 Task: Make in the project Transpire an epic 'Distributed Denial of Service (DDoS) Mitigation'.
Action: Mouse moved to (180, 48)
Screenshot: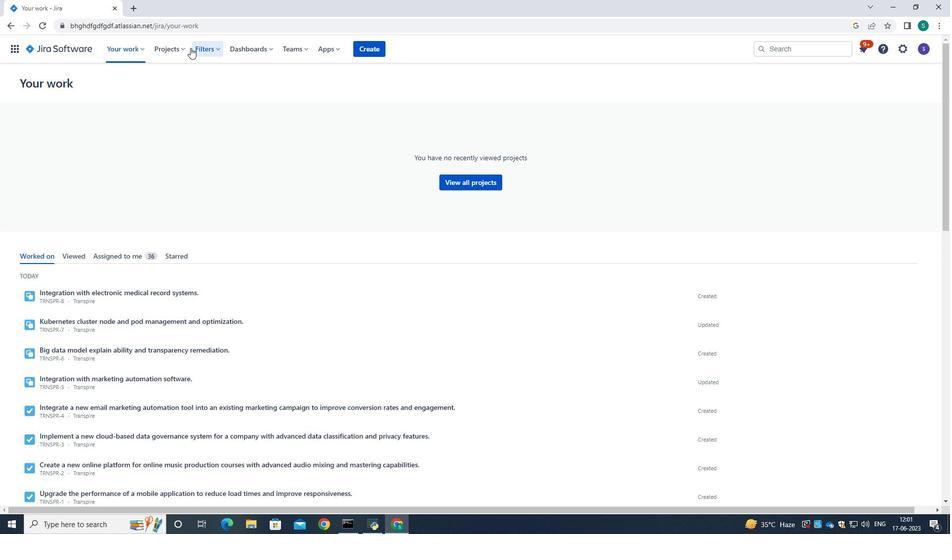 
Action: Mouse pressed left at (180, 48)
Screenshot: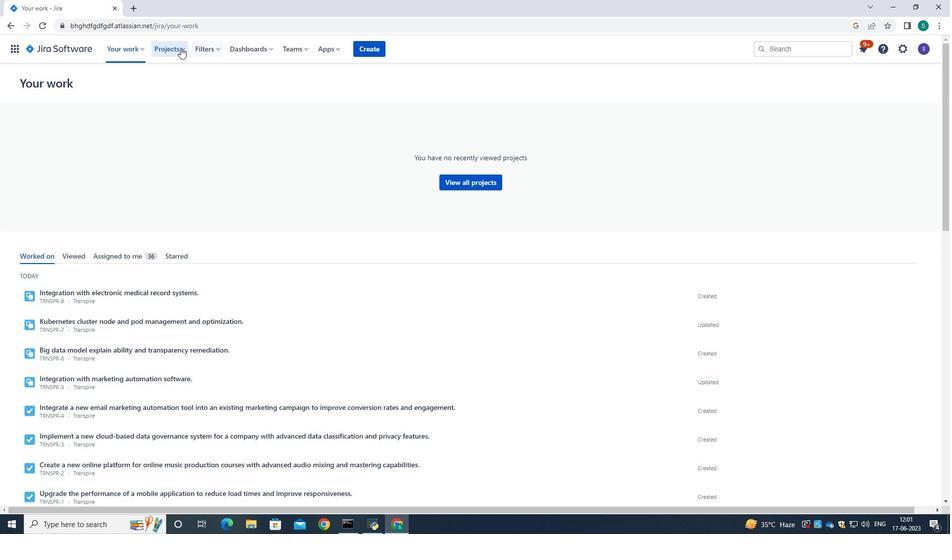 
Action: Mouse moved to (204, 92)
Screenshot: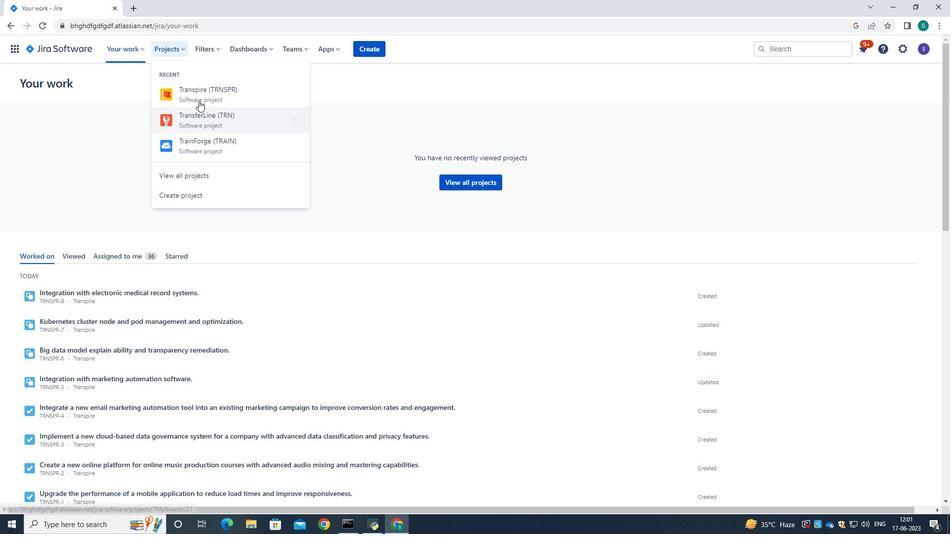 
Action: Mouse pressed left at (204, 92)
Screenshot: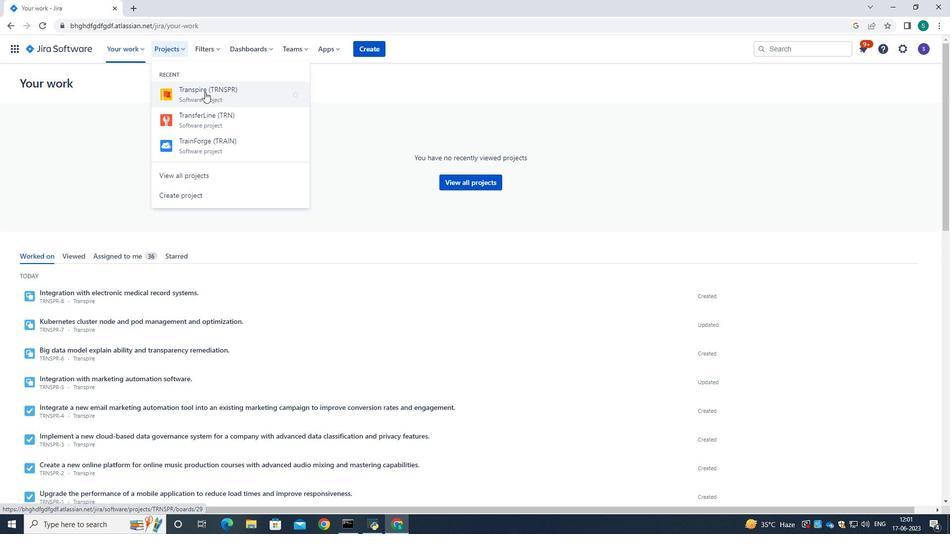 
Action: Mouse moved to (70, 153)
Screenshot: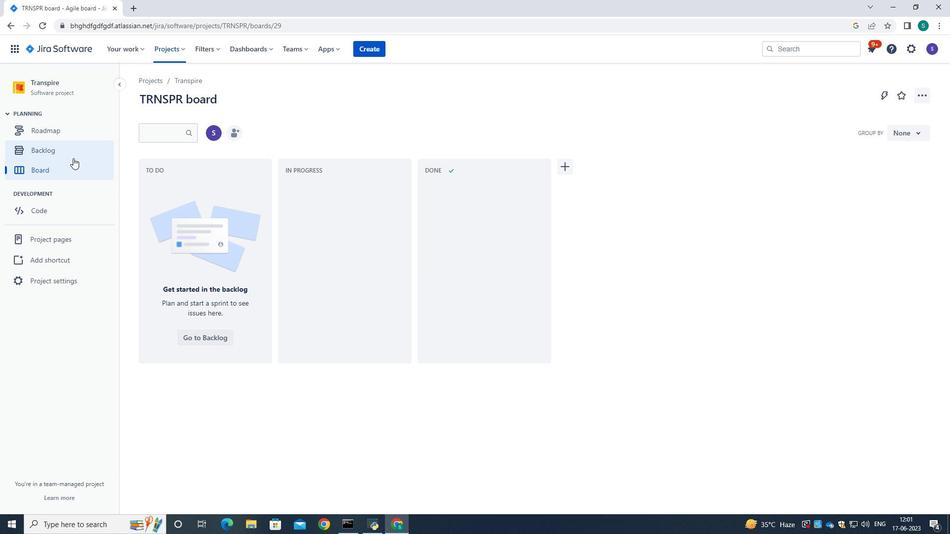 
Action: Mouse pressed left at (70, 153)
Screenshot: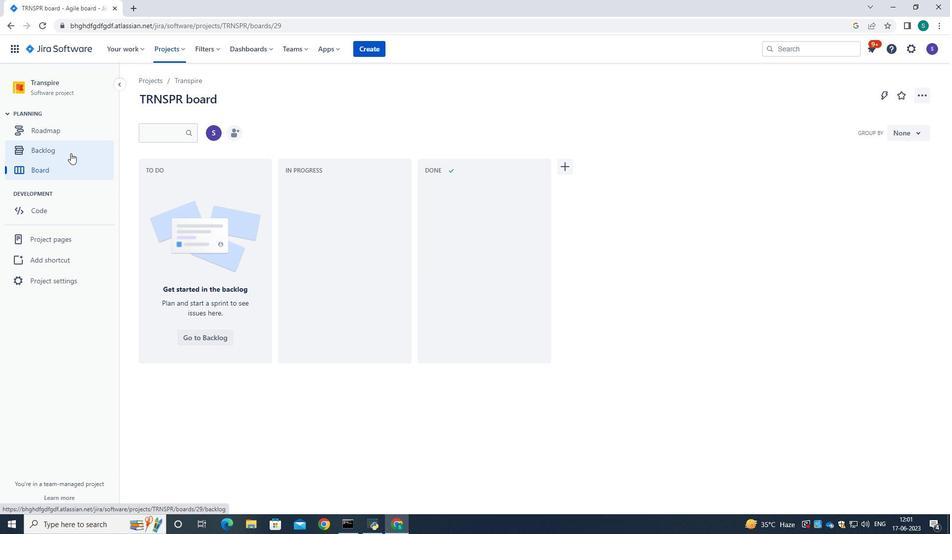
Action: Mouse moved to (297, 126)
Screenshot: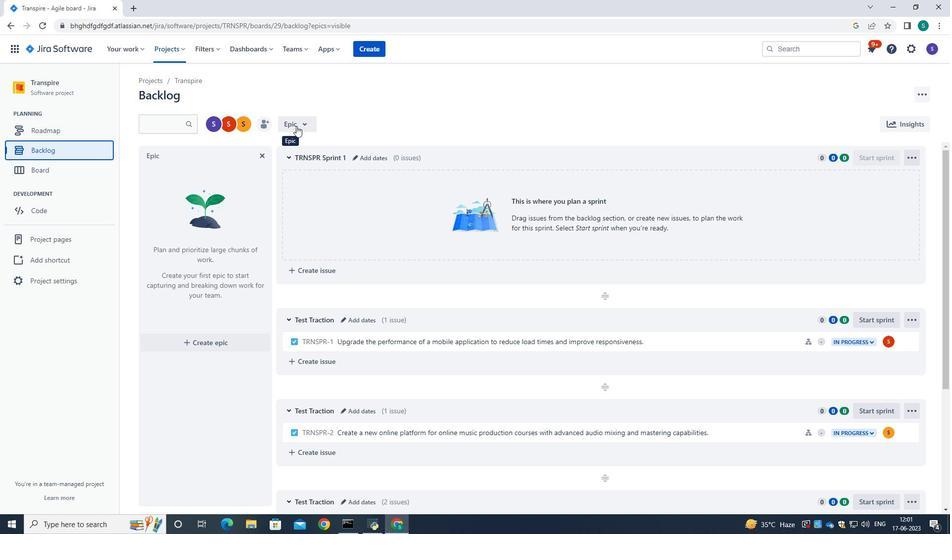 
Action: Mouse pressed left at (297, 126)
Screenshot: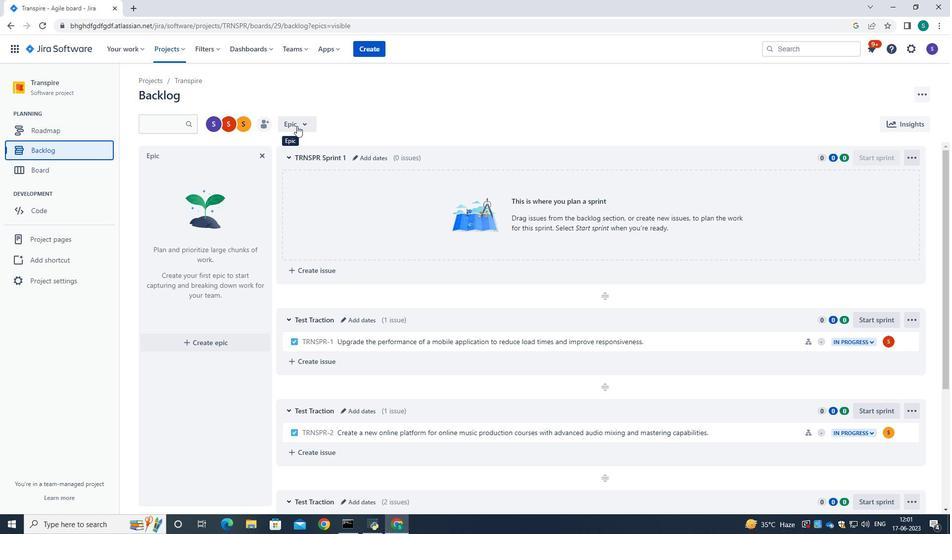 
Action: Mouse moved to (201, 339)
Screenshot: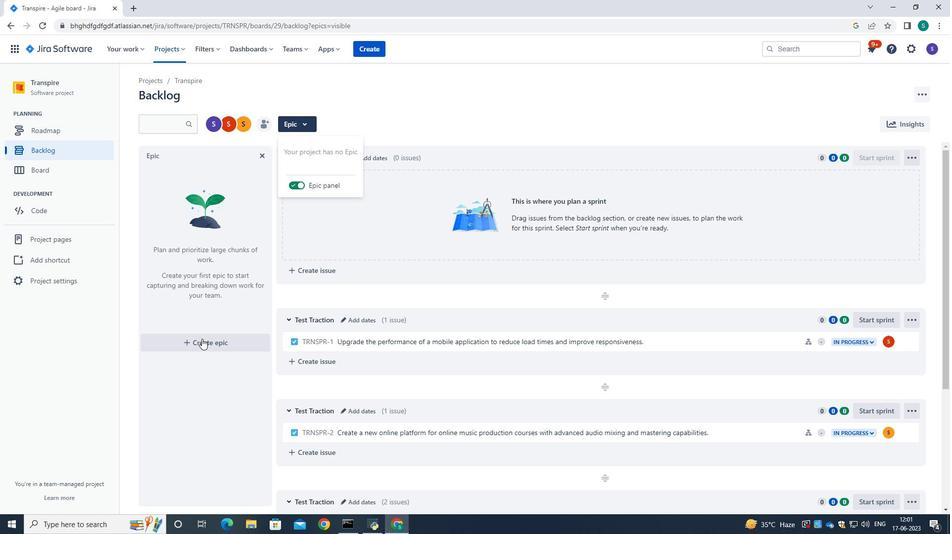 
Action: Mouse pressed left at (201, 339)
Screenshot: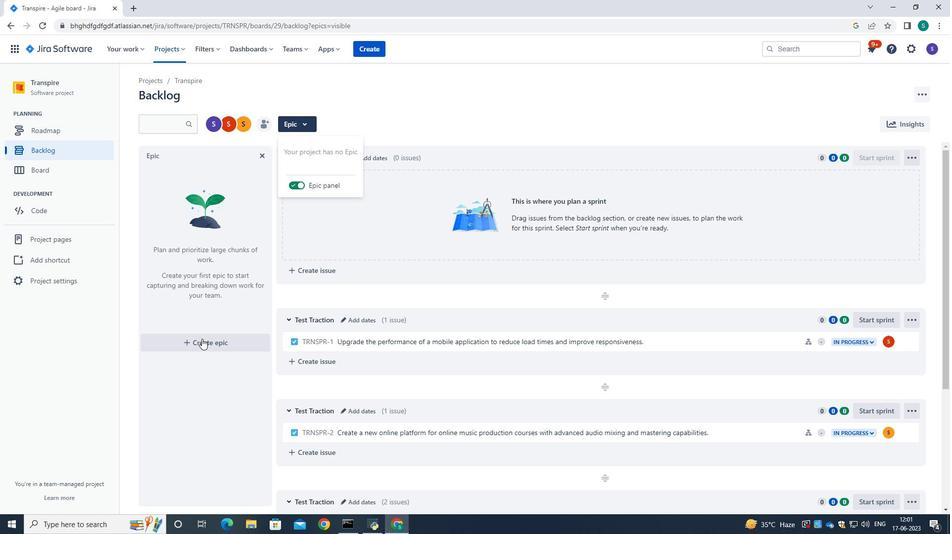 
Action: Mouse moved to (188, 344)
Screenshot: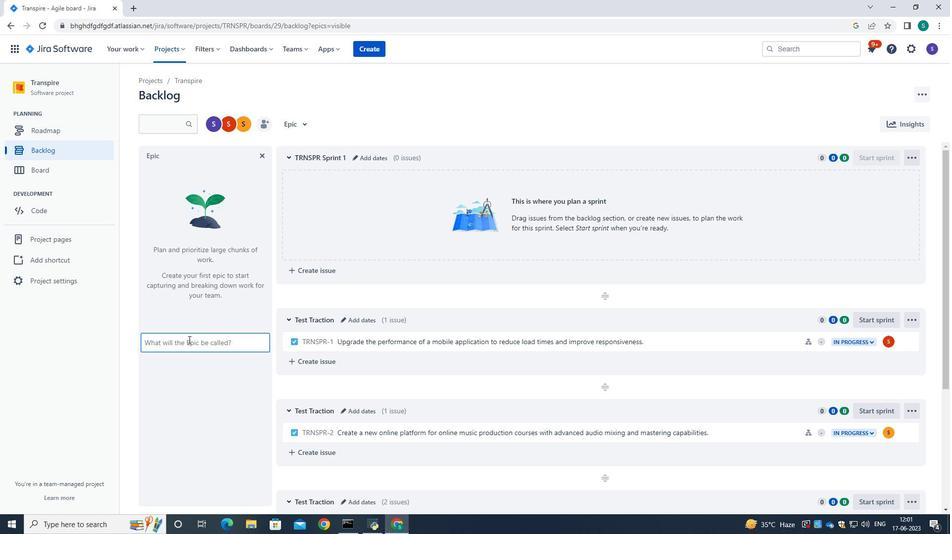 
Action: Mouse pressed left at (188, 344)
Screenshot: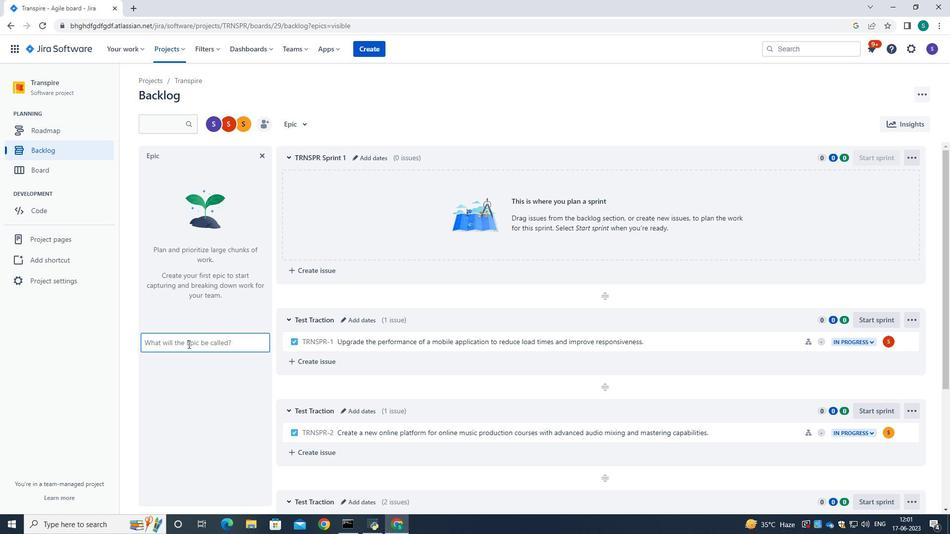 
Action: Key pressed <Key.caps_lock>D<Key.caps_lock>istributed<Key.space><Key.caps_lock>D<Key.caps_lock>enial<Key.space><Key.caps_lock><Key.caps_lock>of<Key.space><Key.caps_lock>S<Key.caps_lock>ervice<Key.shift_r>(<Key.caps_lock>DD<Key.caps_lock>os<Key.shift_r>)<Key.space><Key.caps_lock>M<Key.caps_lock><Key.backspace><Key.backspace><Key.backspace><Key.backspace><Key.caps_lock>S<Key.caps_lock><Key.shift_r>)<Key.space><Key.caps_lock>M<Key.caps_lock>itigation<Key.enter>
Screenshot: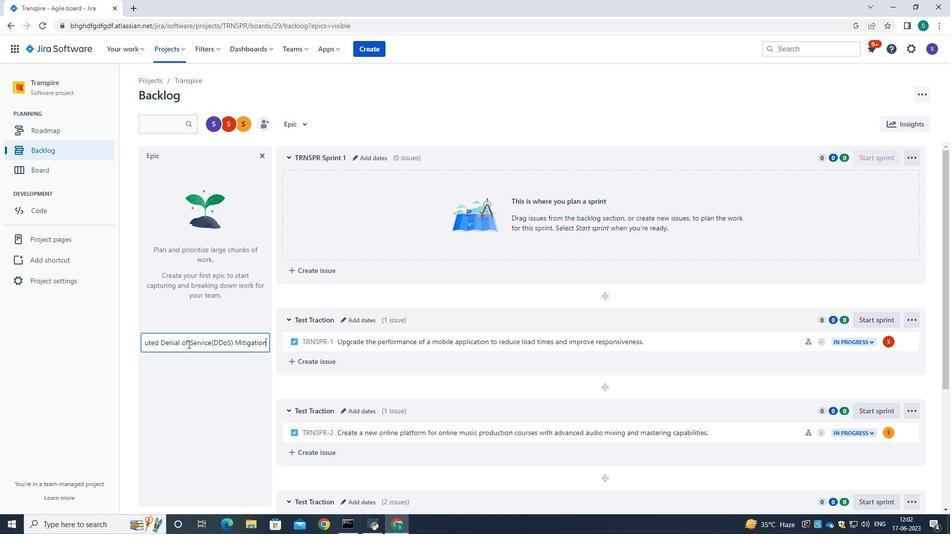 
Action: Mouse moved to (215, 316)
Screenshot: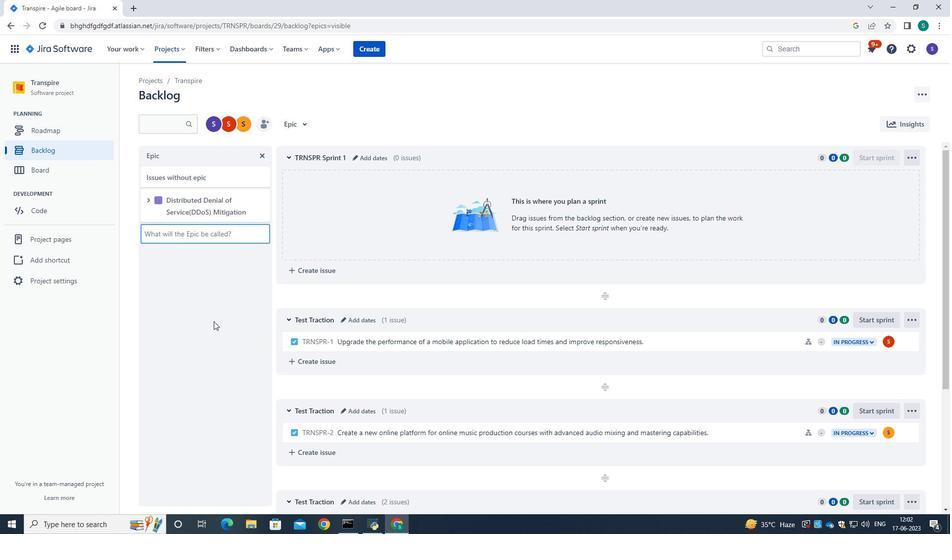 
Action: Mouse pressed left at (215, 316)
Screenshot: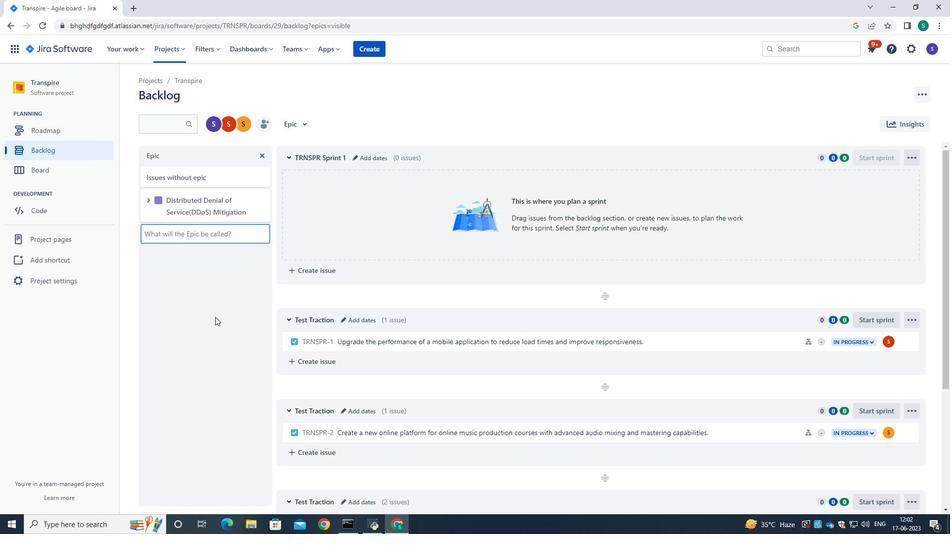 
